 Task: Change line weight  to 1PX.
Action: Mouse moved to (577, 376)
Screenshot: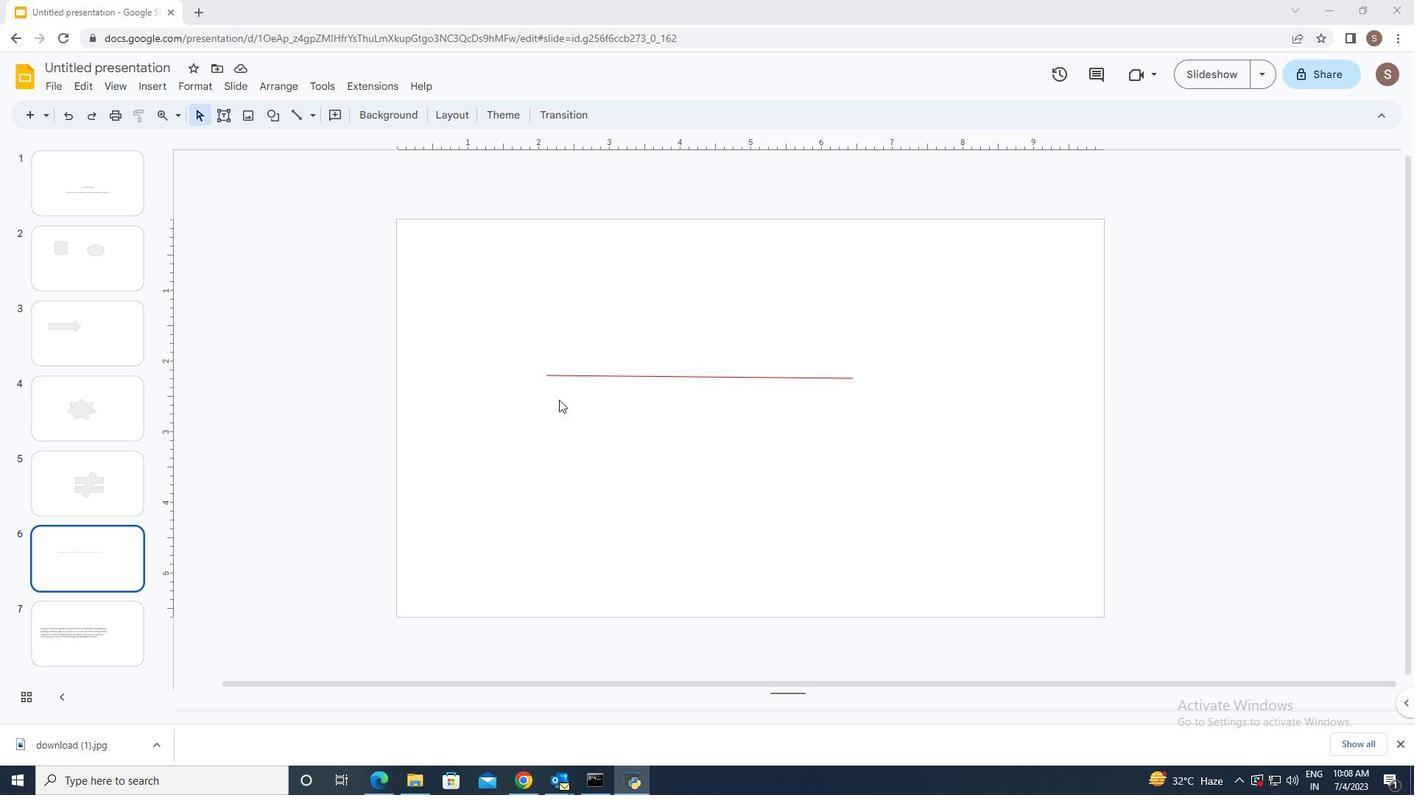 
Action: Mouse pressed left at (577, 376)
Screenshot: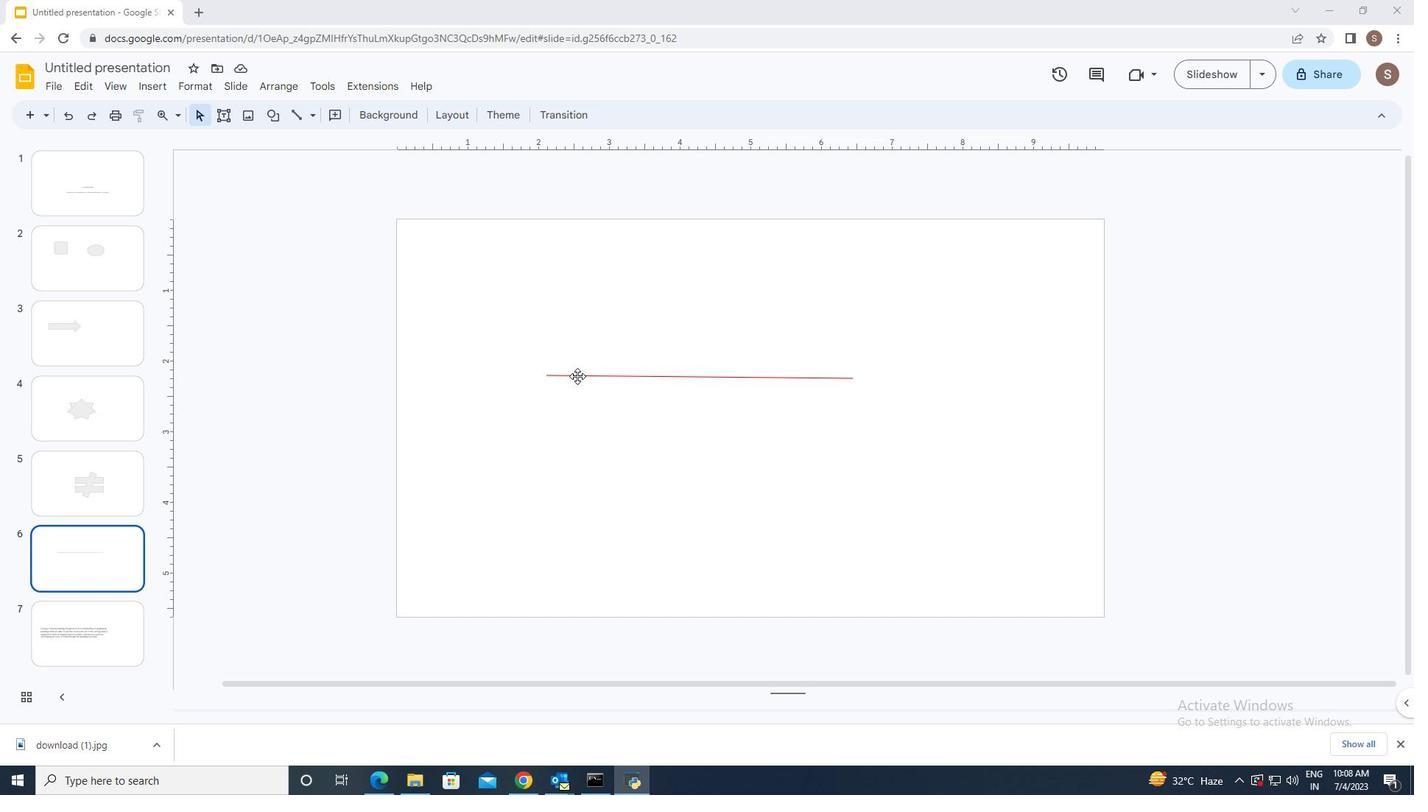 
Action: Mouse moved to (360, 112)
Screenshot: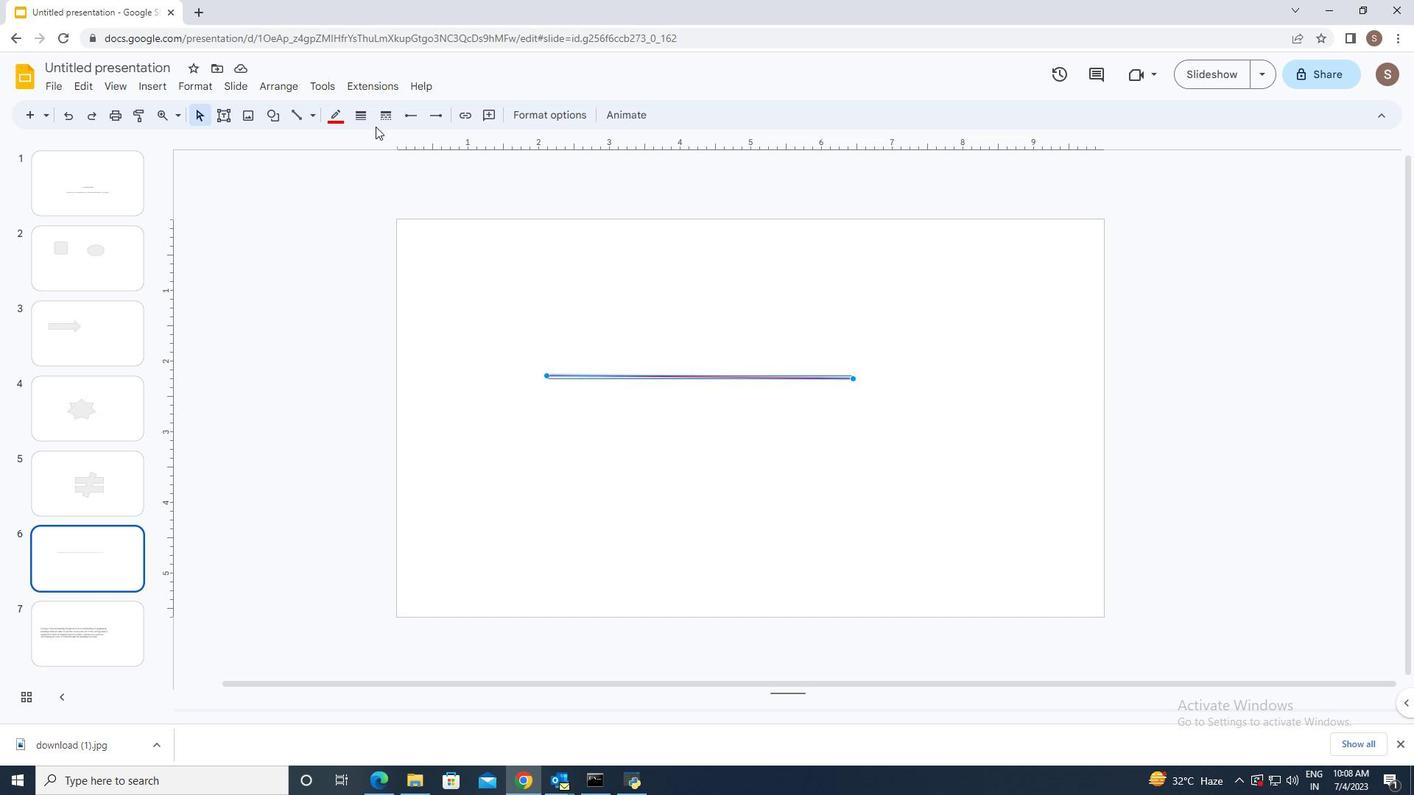 
Action: Mouse pressed left at (360, 112)
Screenshot: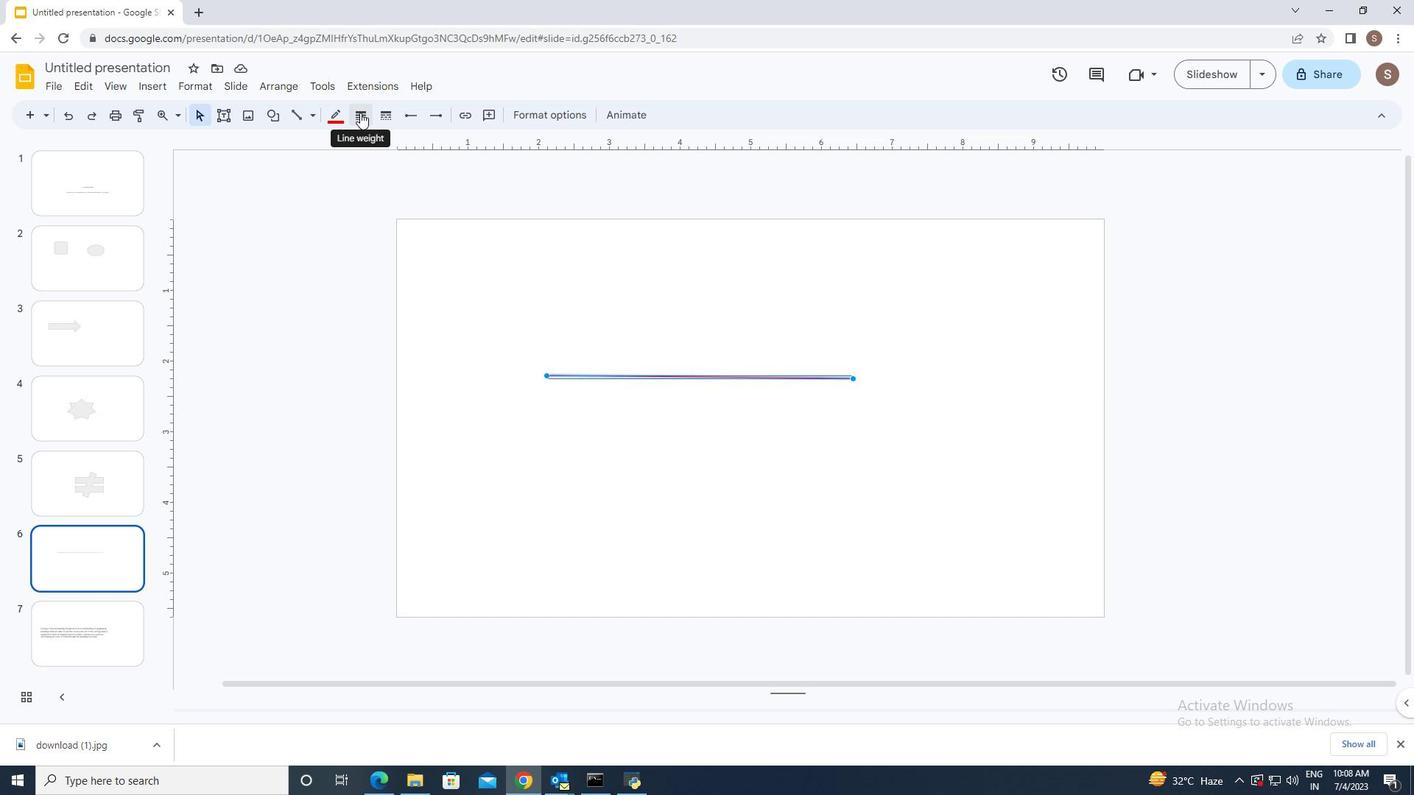
Action: Mouse moved to (381, 143)
Screenshot: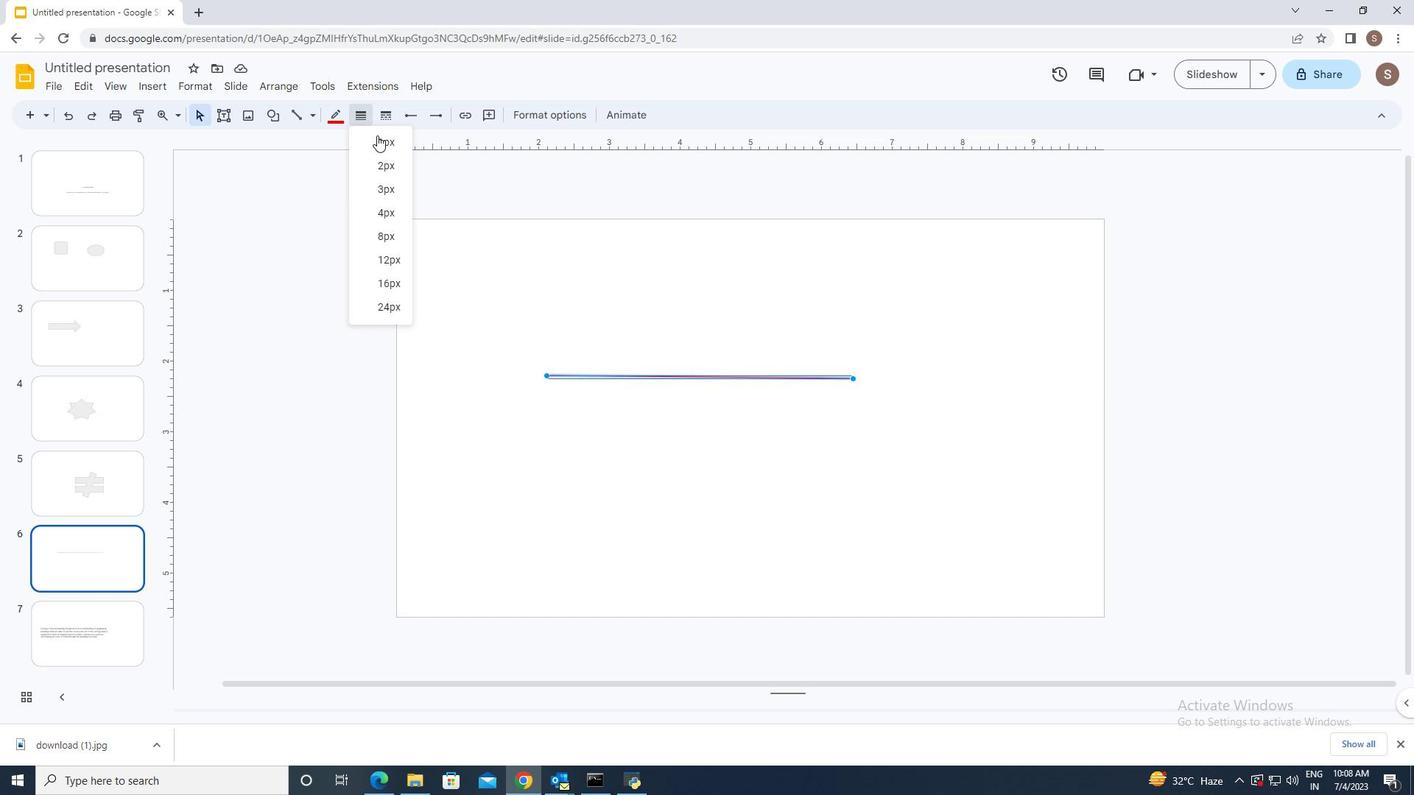 
Action: Mouse pressed left at (381, 143)
Screenshot: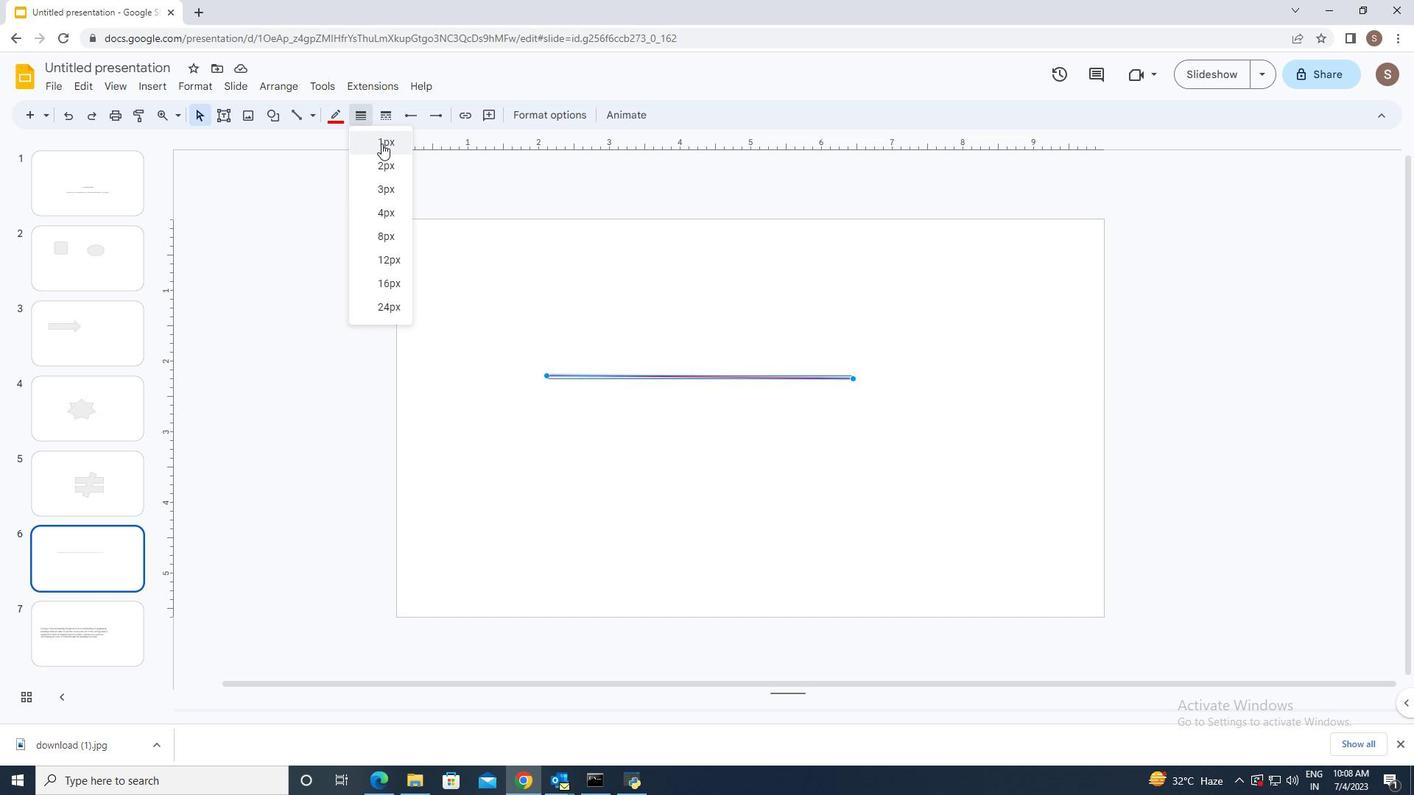 
Action: Mouse moved to (476, 301)
Screenshot: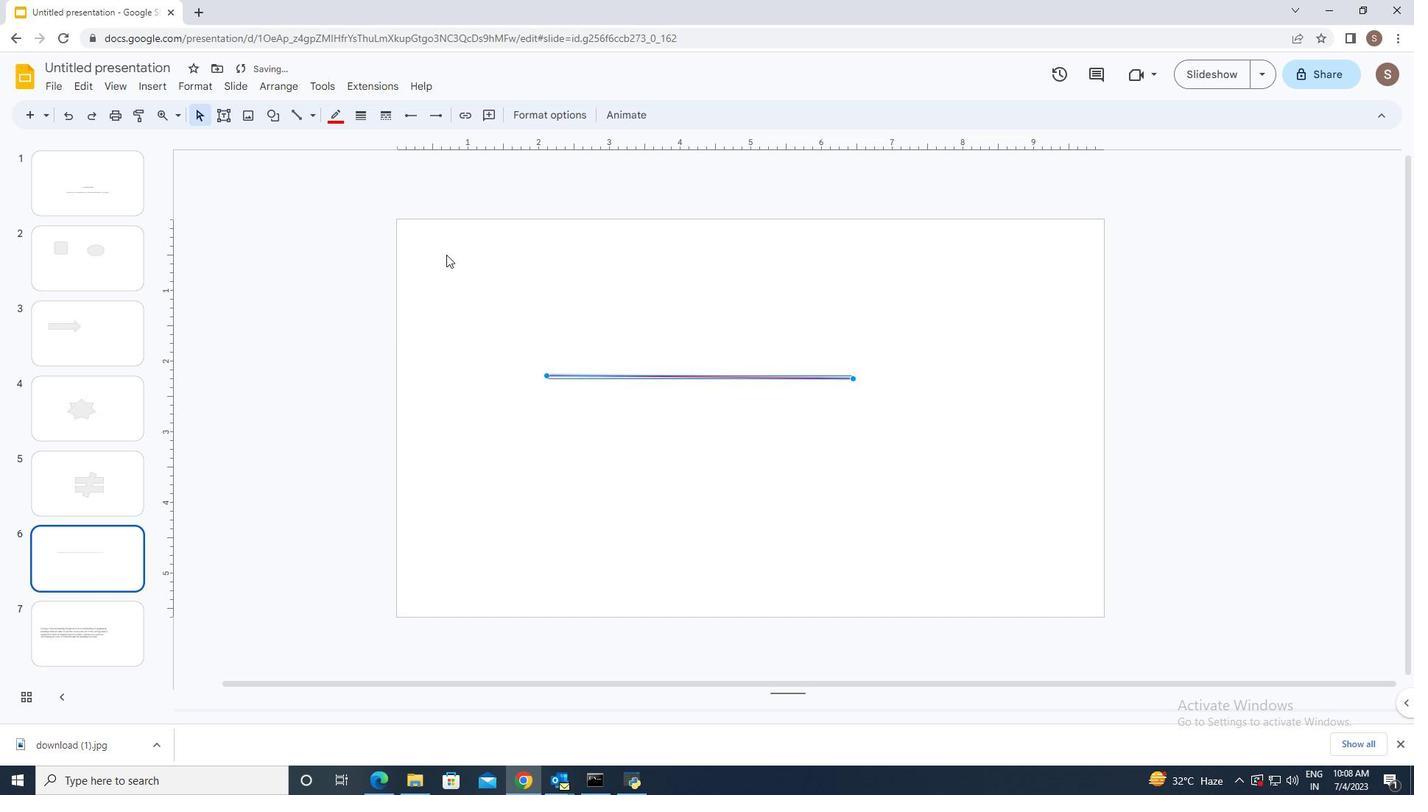 
Action: Mouse pressed left at (476, 301)
Screenshot: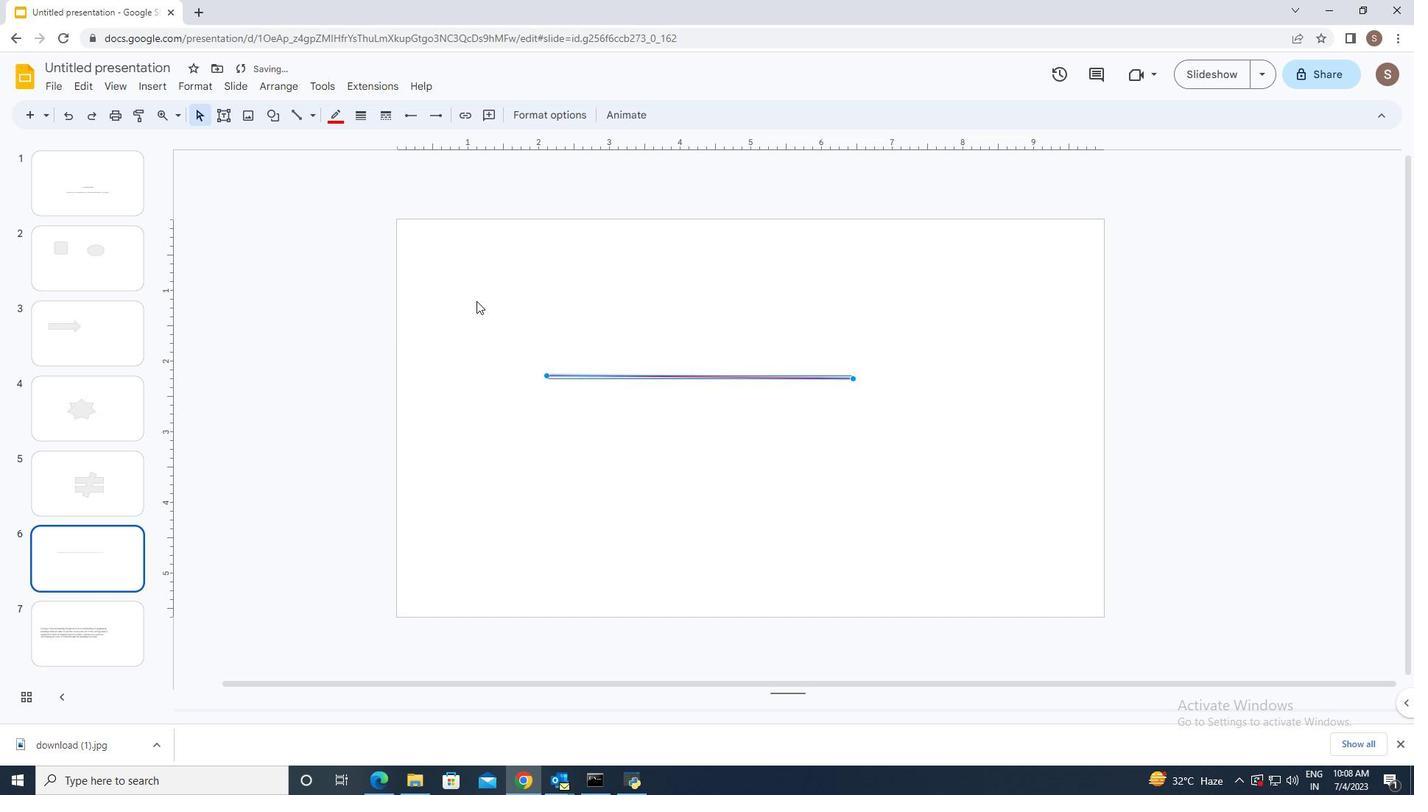 
